 Task: Assign in the project TreasureLine the issue 'Issue with data being truncated when saving to database' to the sprint 'Light Speed'.
Action: Mouse moved to (183, 50)
Screenshot: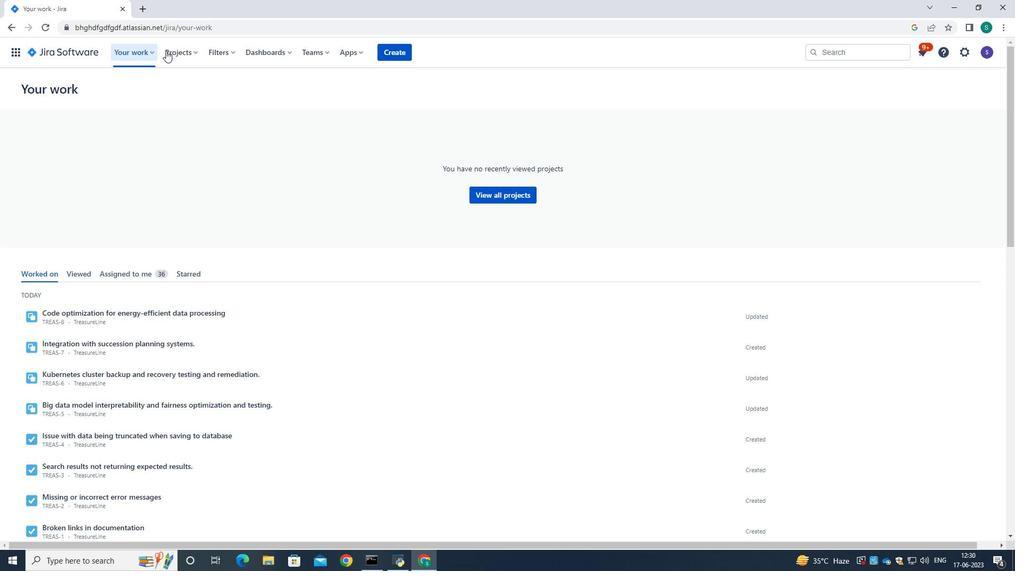 
Action: Mouse pressed left at (183, 50)
Screenshot: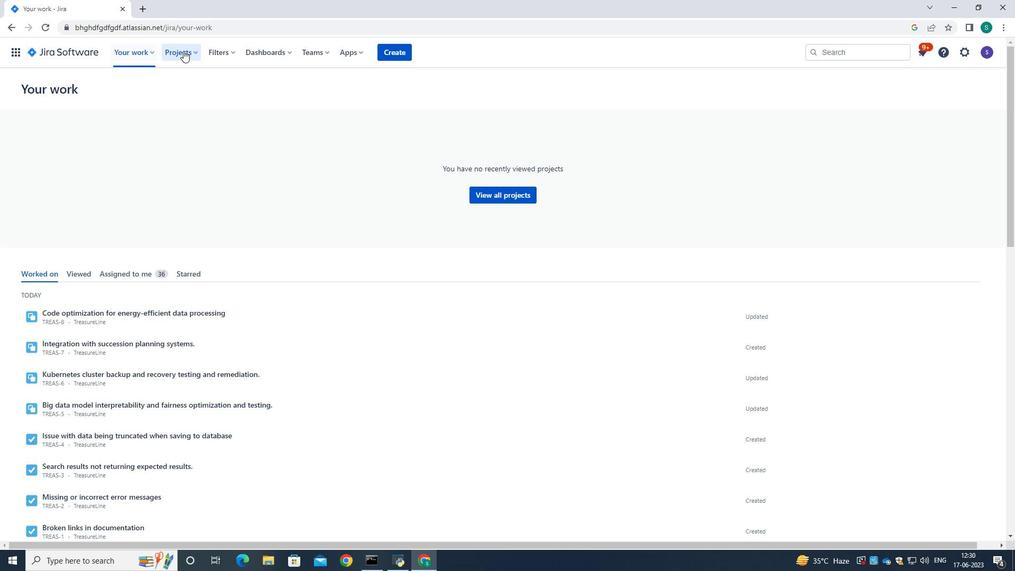 
Action: Mouse moved to (193, 97)
Screenshot: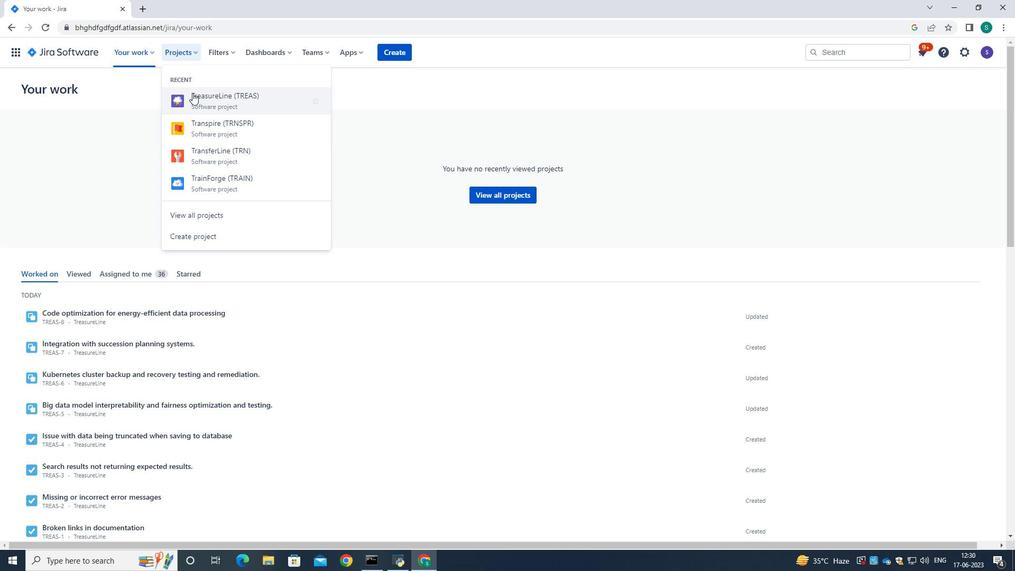 
Action: Mouse pressed left at (193, 97)
Screenshot: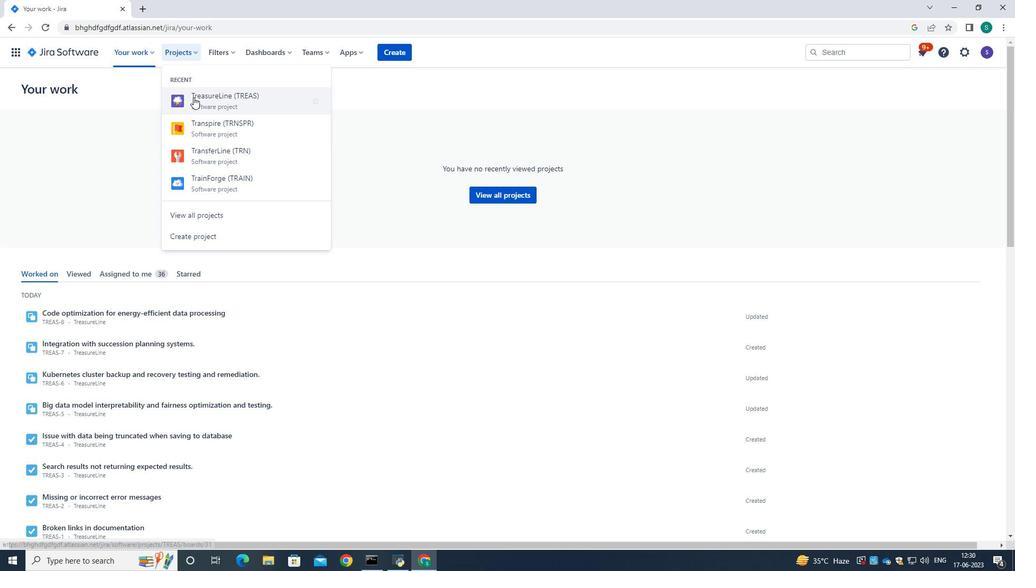 
Action: Mouse moved to (49, 162)
Screenshot: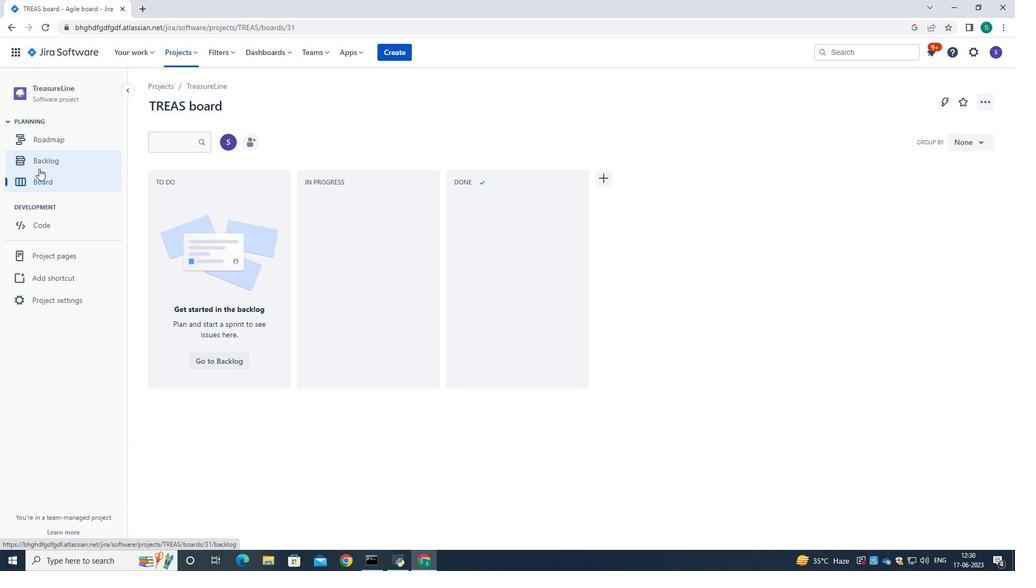 
Action: Mouse pressed left at (49, 162)
Screenshot: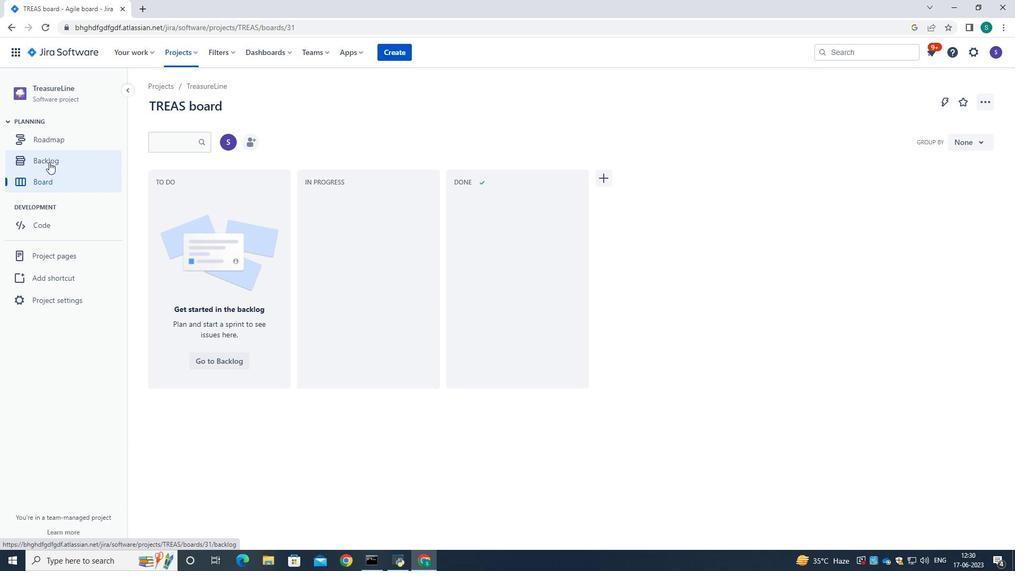 
Action: Mouse moved to (966, 194)
Screenshot: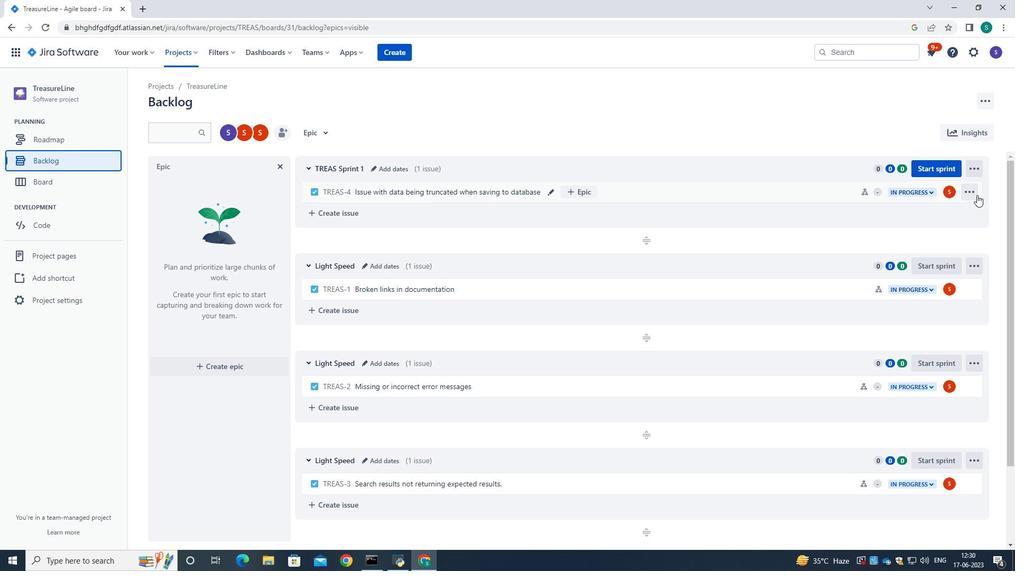 
Action: Mouse pressed left at (966, 194)
Screenshot: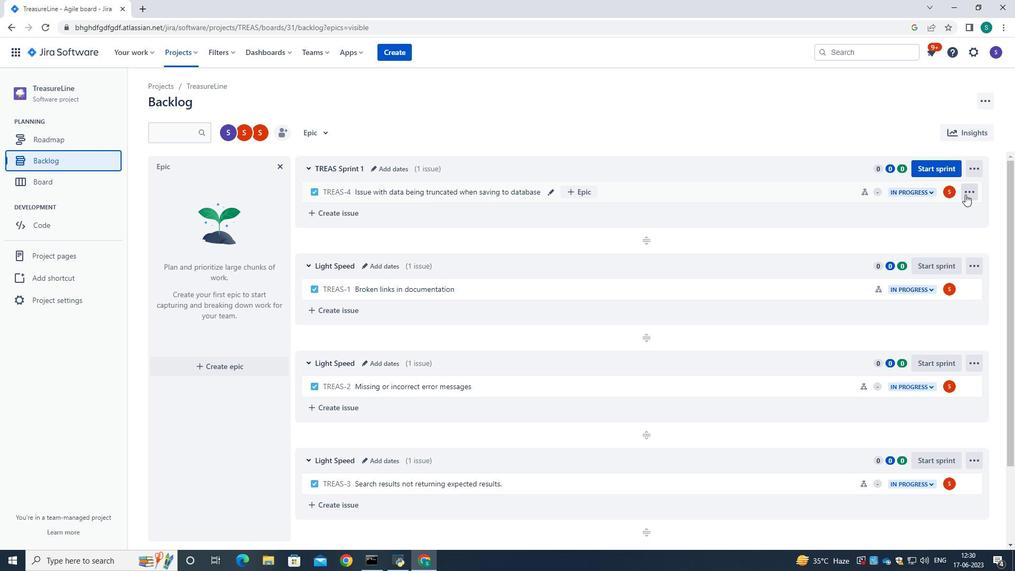 
Action: Mouse moved to (938, 343)
Screenshot: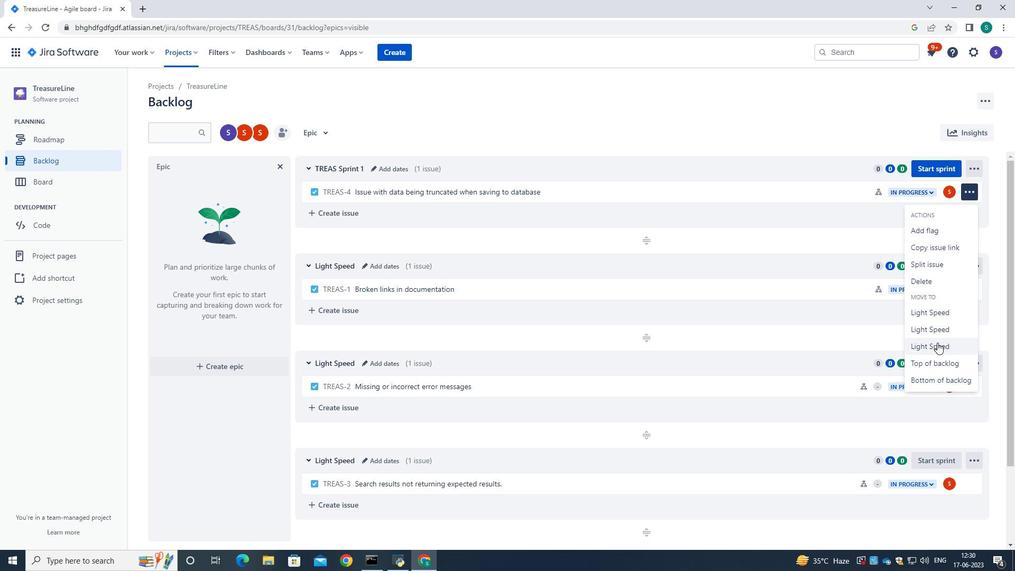 
Action: Mouse pressed left at (938, 343)
Screenshot: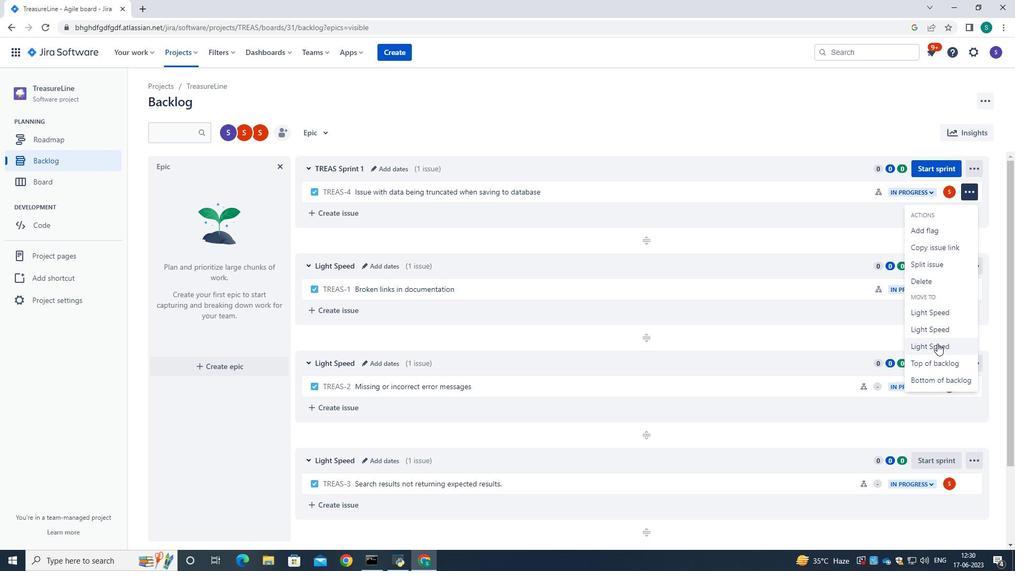 
Action: Mouse moved to (752, 138)
Screenshot: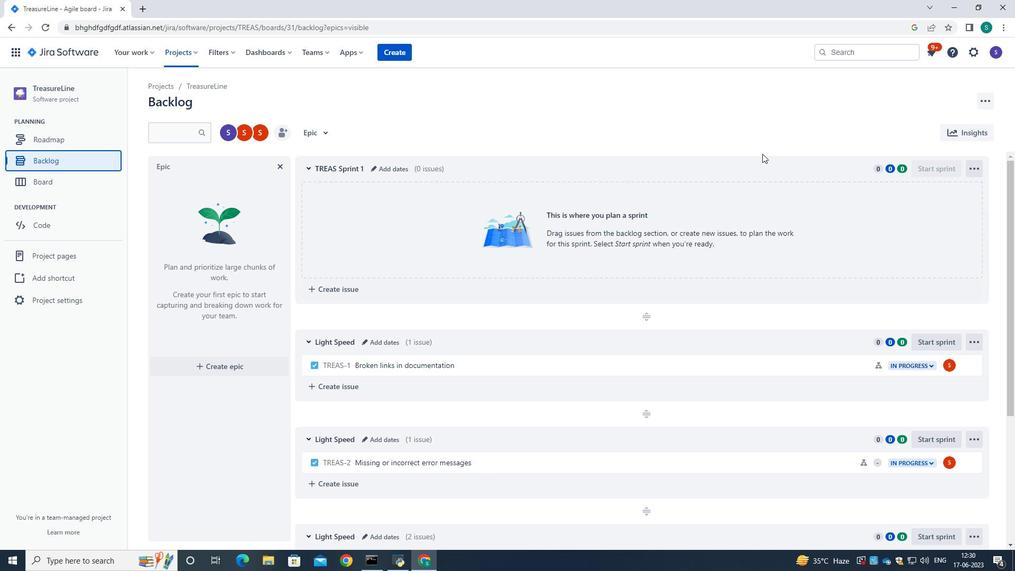 
Action: Mouse pressed left at (752, 138)
Screenshot: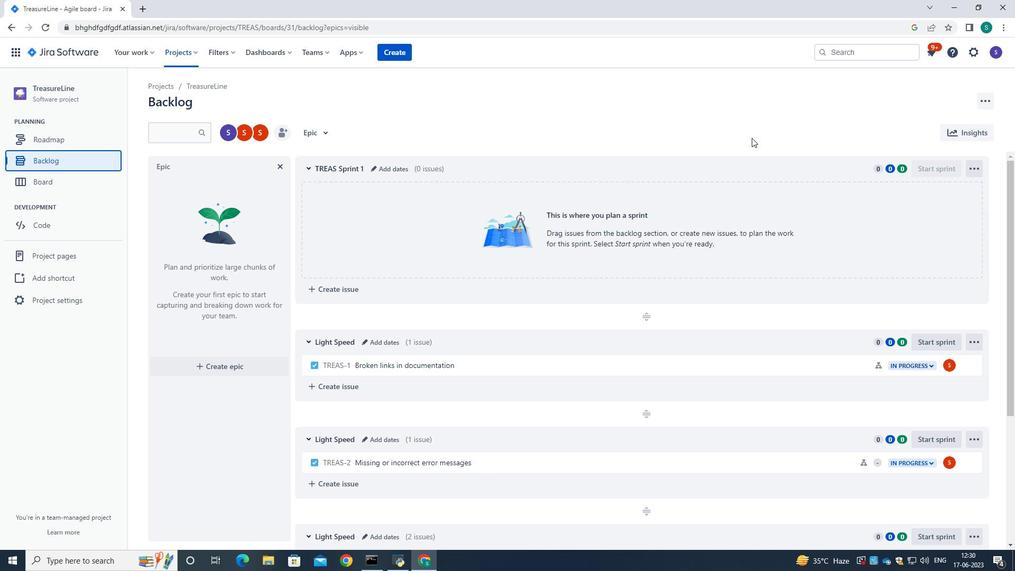 
